 Task: Check your email inbox and update your contact list in Microsoft Outlook.
Action: Mouse moved to (14, 66)
Screenshot: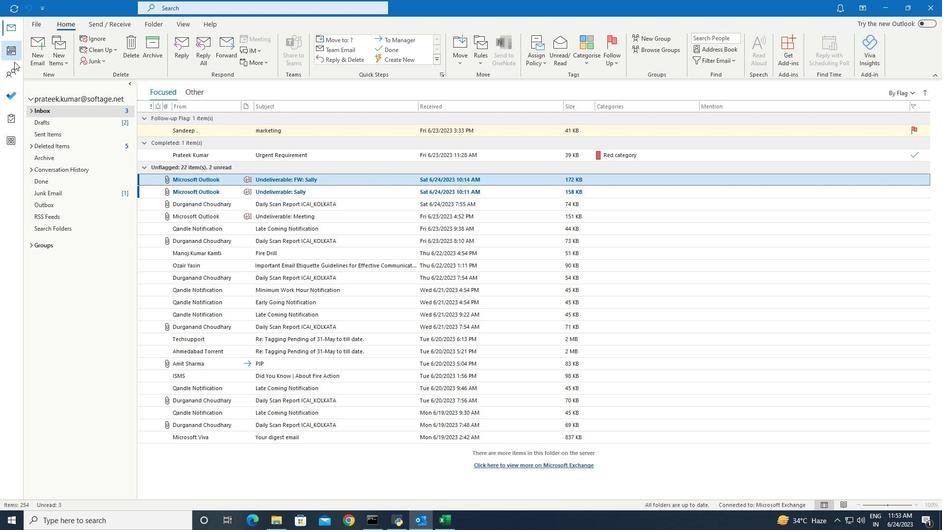 
Action: Mouse pressed left at (14, 66)
Screenshot: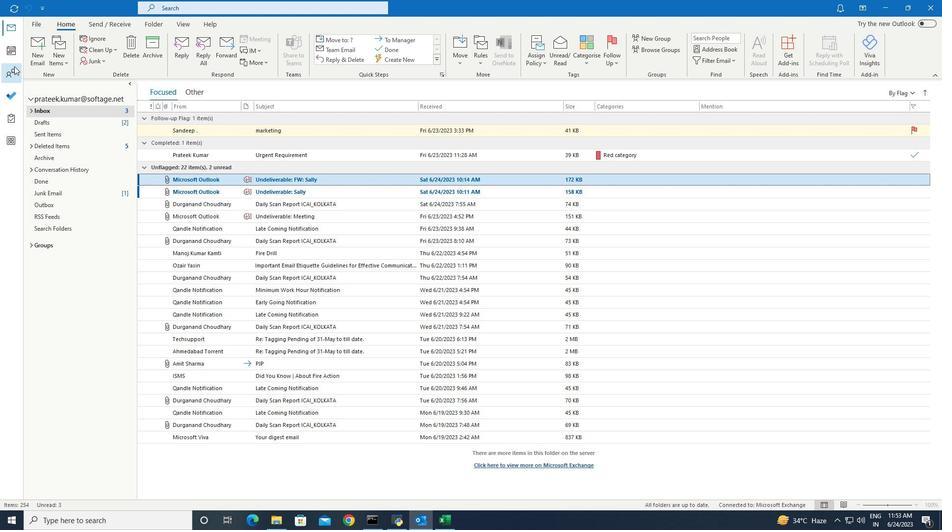 
Action: Mouse moved to (190, 21)
Screenshot: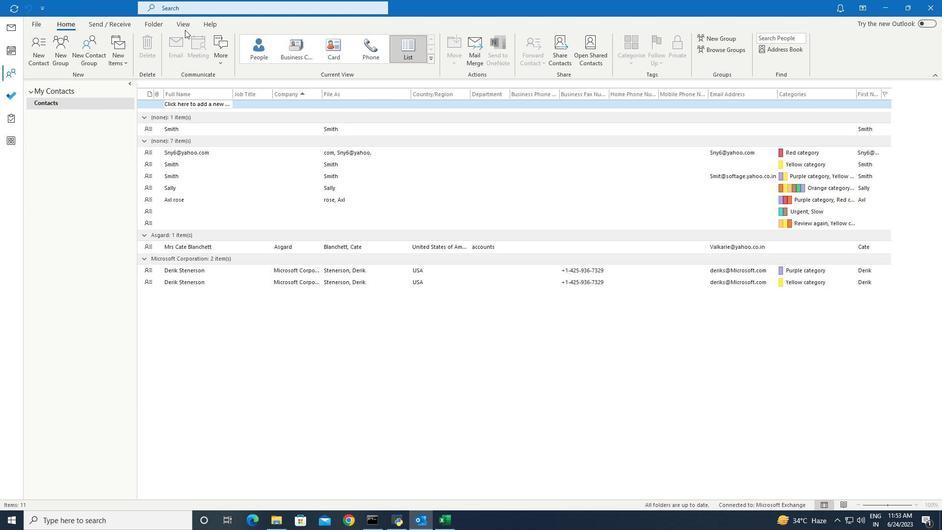 
Action: Mouse pressed left at (190, 21)
Screenshot: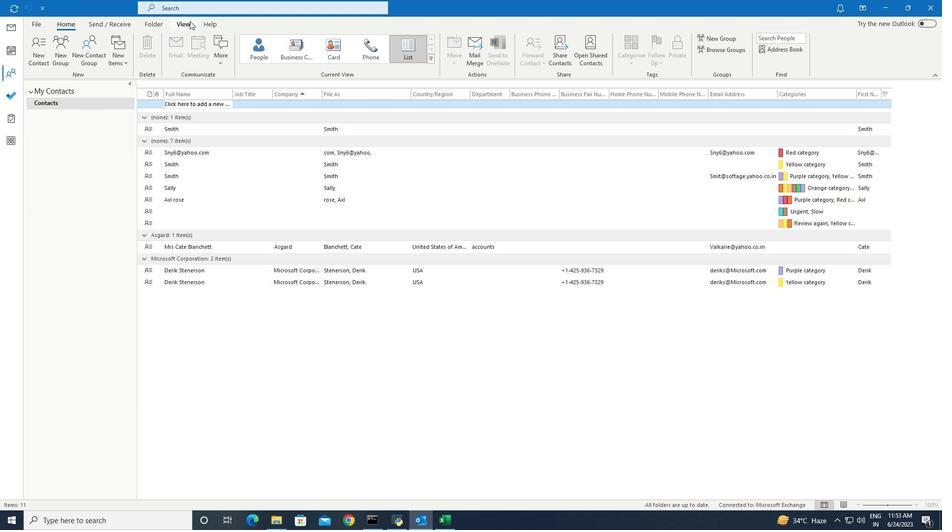 
Action: Mouse moved to (339, 63)
Screenshot: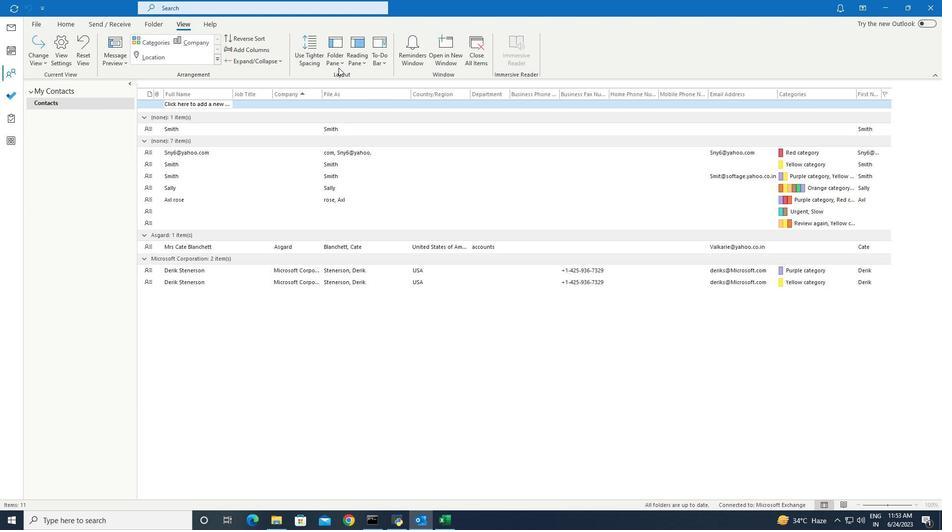 
Action: Mouse pressed left at (339, 63)
Screenshot: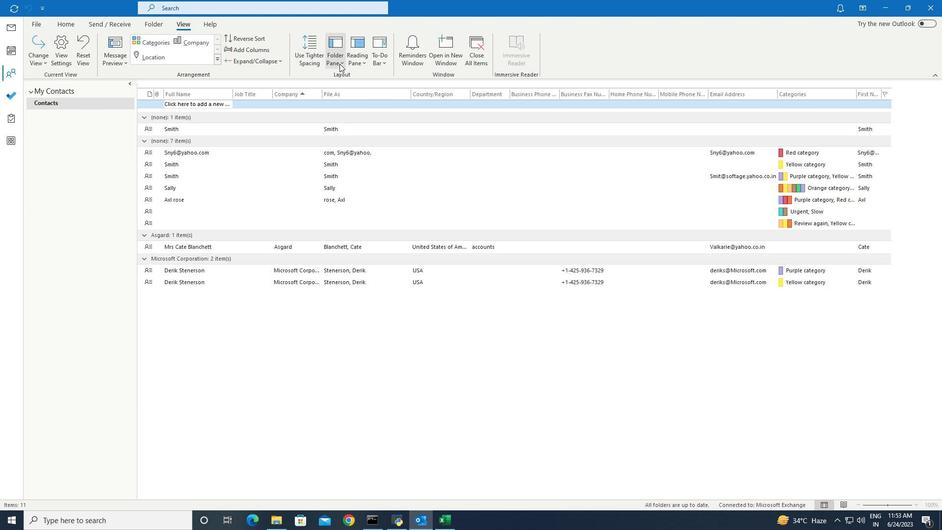 
Action: Mouse moved to (341, 92)
Screenshot: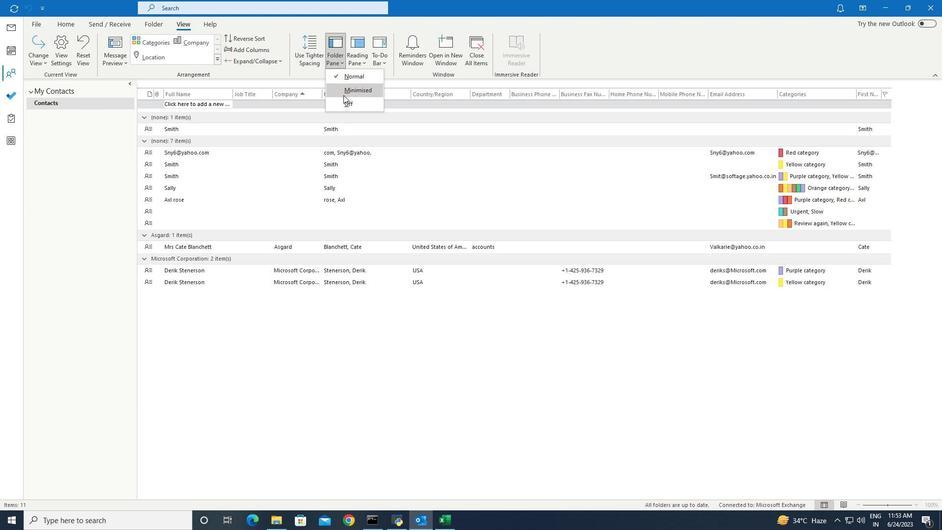 
Action: Mouse pressed left at (341, 92)
Screenshot: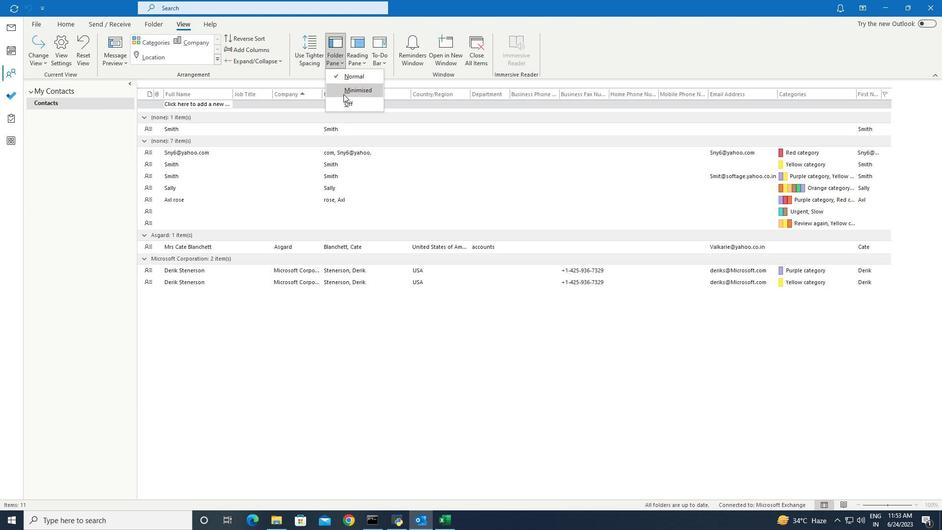
